 Task: Calculate the volume of a rectangular prism using a Python program given its dimensions.
Action: Mouse moved to (744, 274)
Screenshot: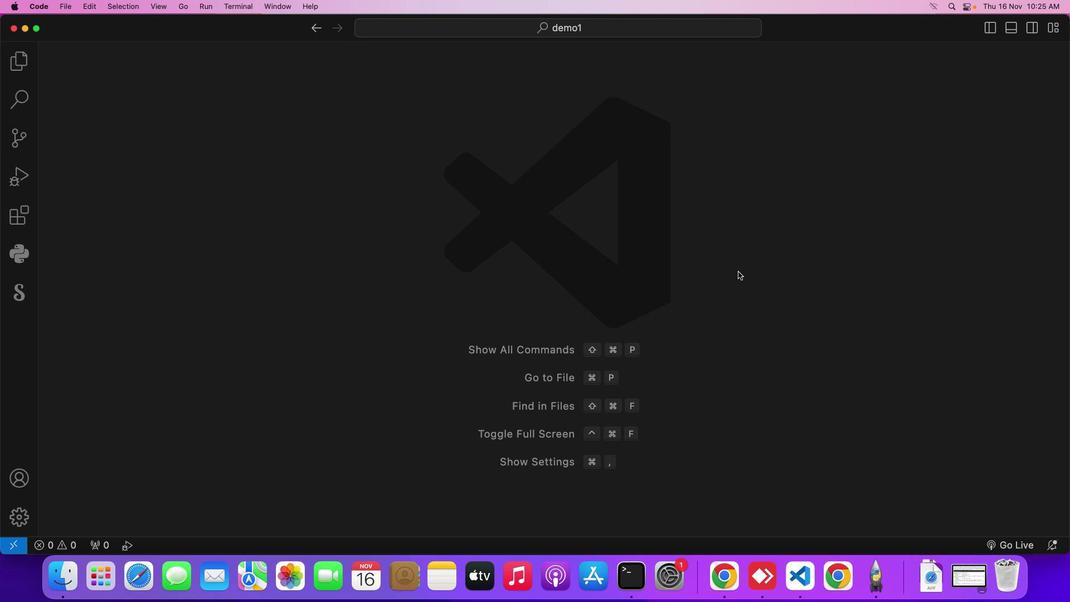 
Action: Mouse pressed left at (744, 274)
Screenshot: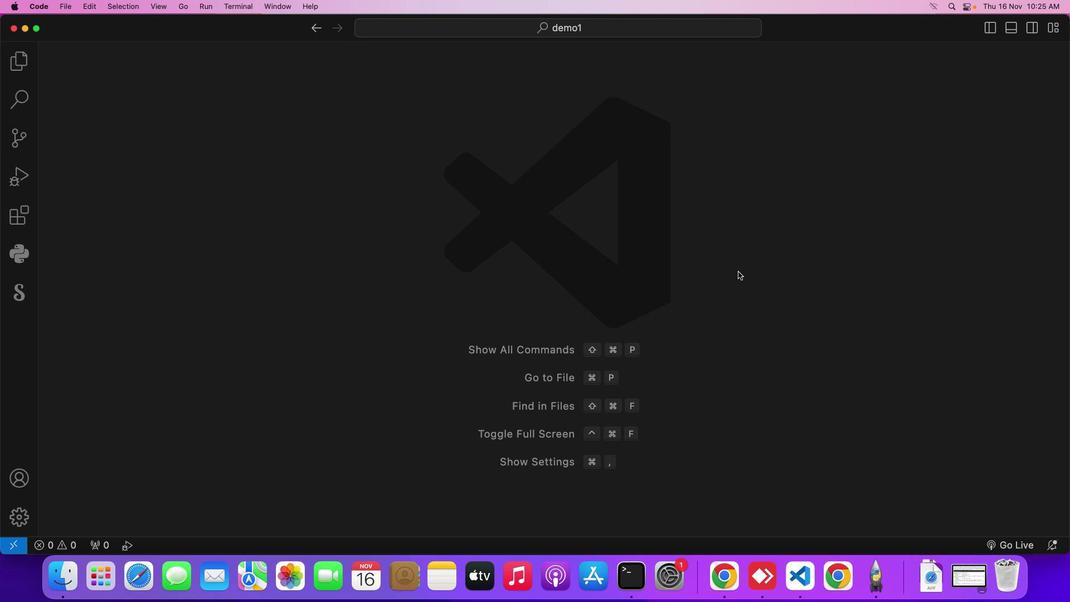 
Action: Mouse moved to (66, 7)
Screenshot: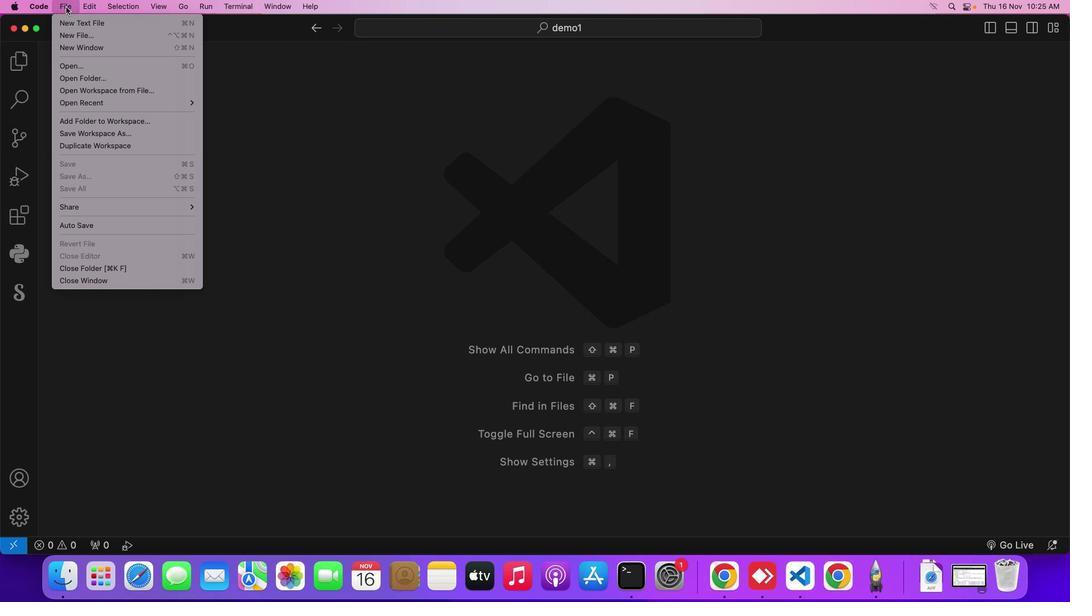 
Action: Mouse pressed left at (66, 7)
Screenshot: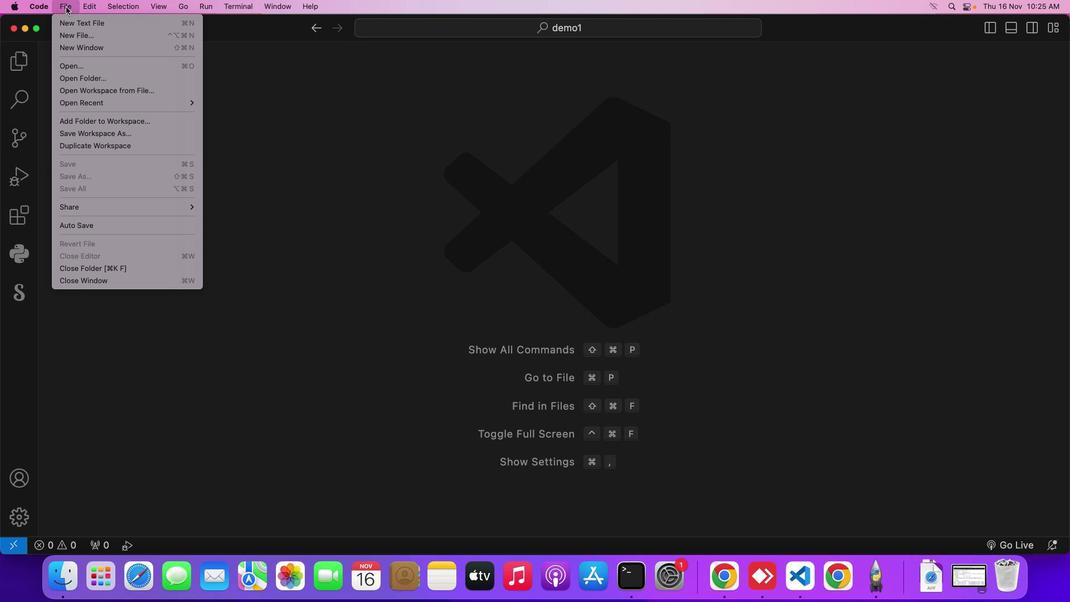 
Action: Mouse moved to (79, 21)
Screenshot: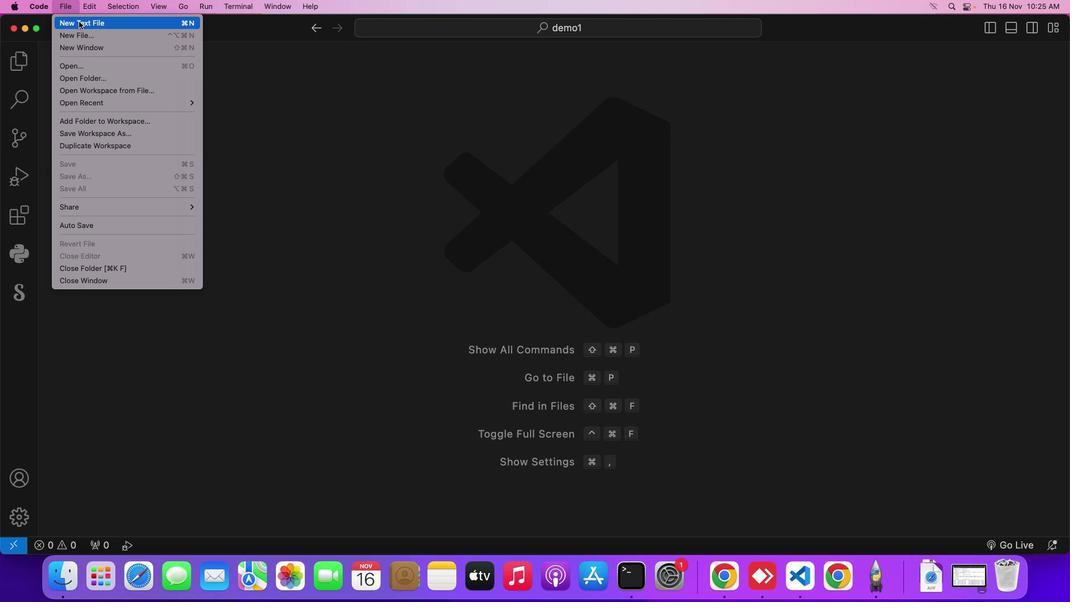 
Action: Mouse pressed left at (79, 21)
Screenshot: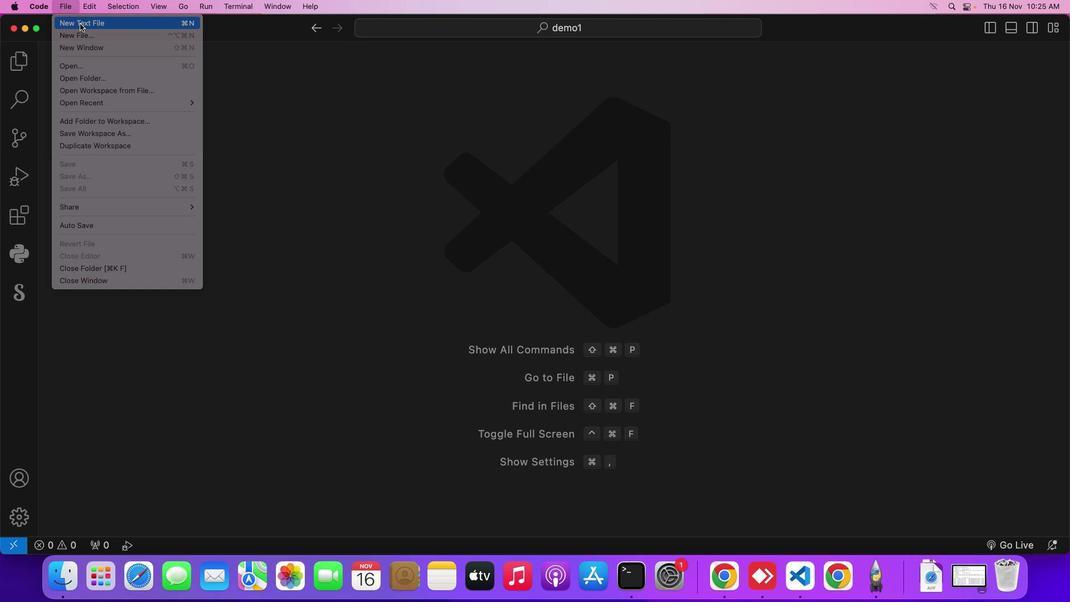 
Action: Mouse moved to (278, 309)
Screenshot: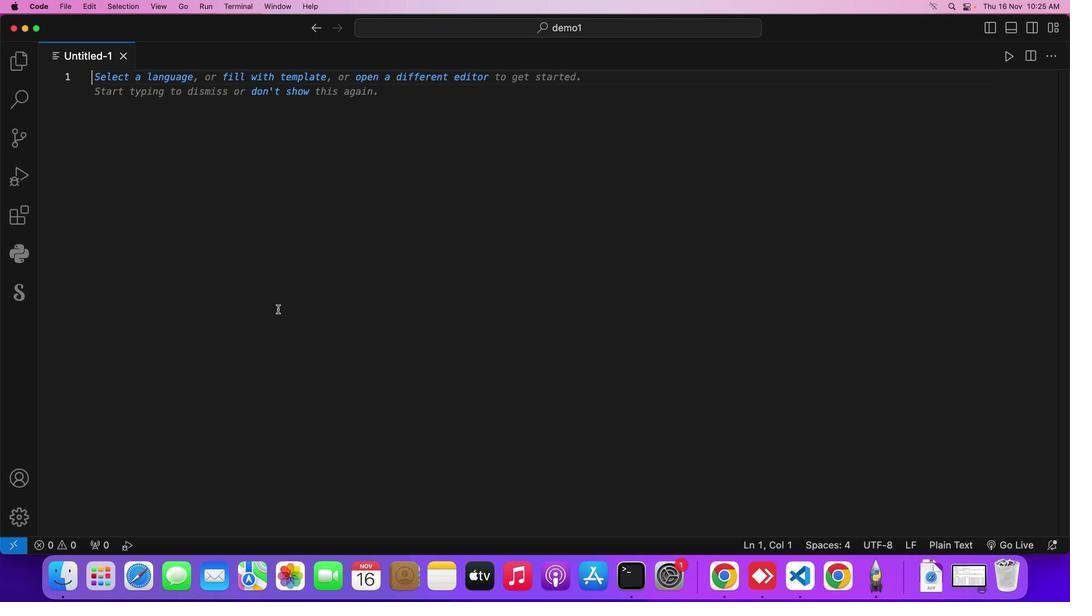
Action: Key pressed Key.cmd's'
Screenshot: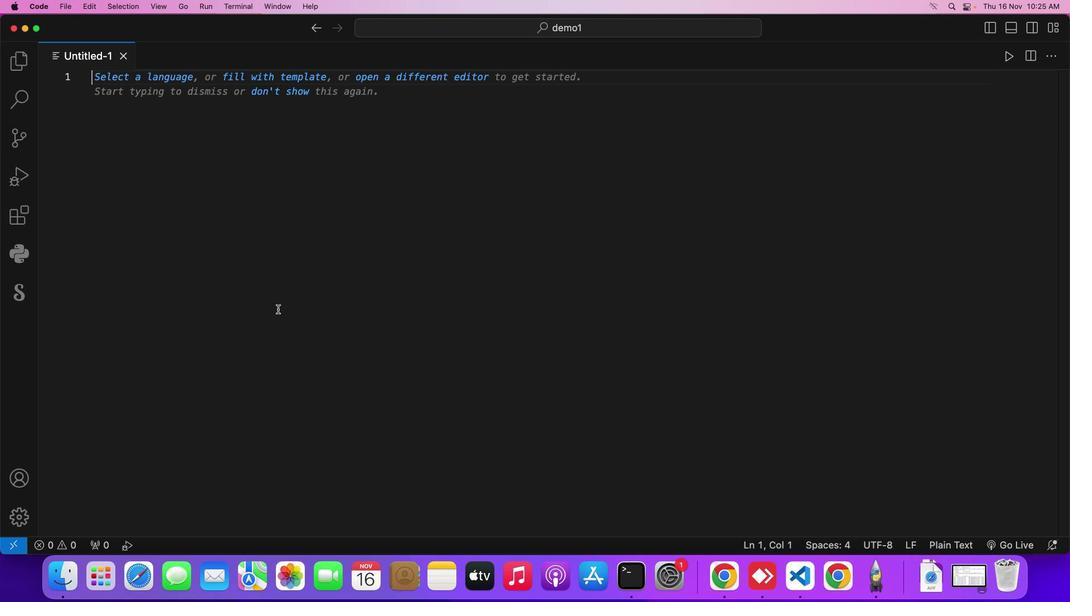 
Action: Mouse moved to (528, 231)
Screenshot: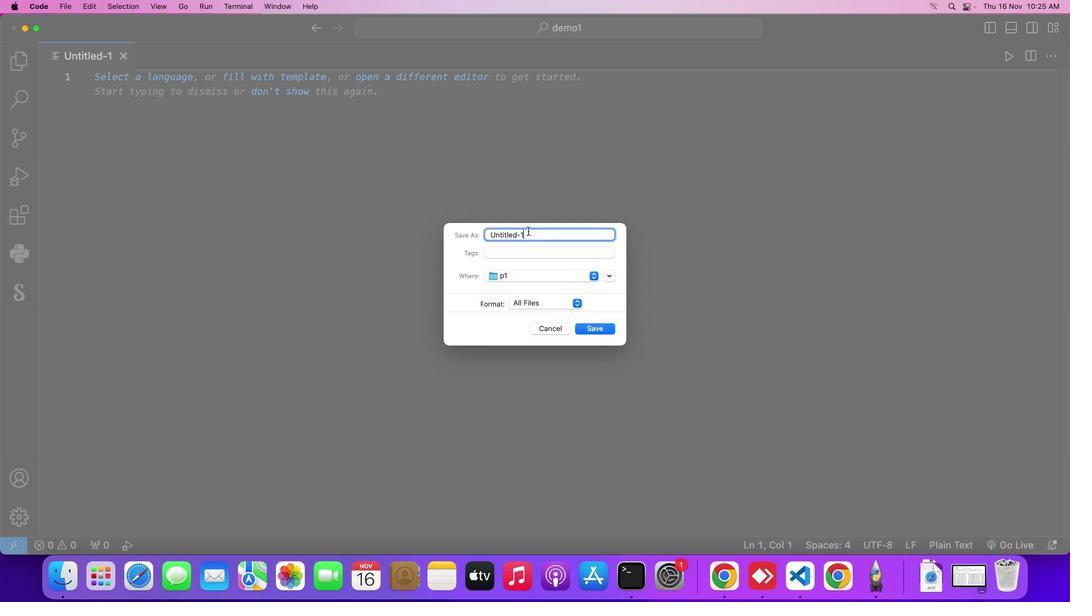 
Action: Mouse pressed left at (528, 231)
Screenshot: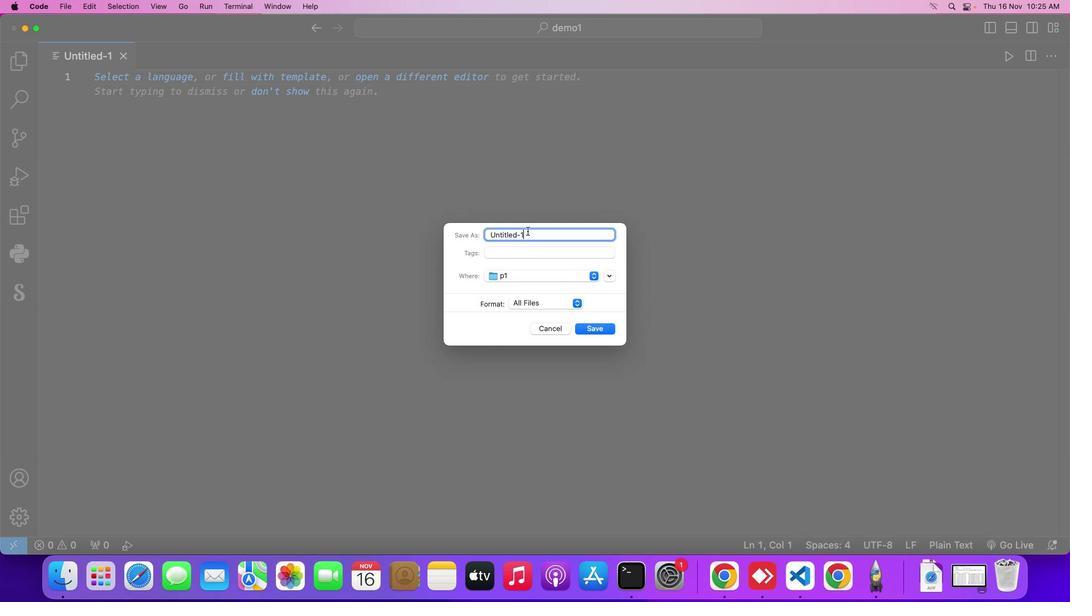 
Action: Mouse moved to (514, 248)
Screenshot: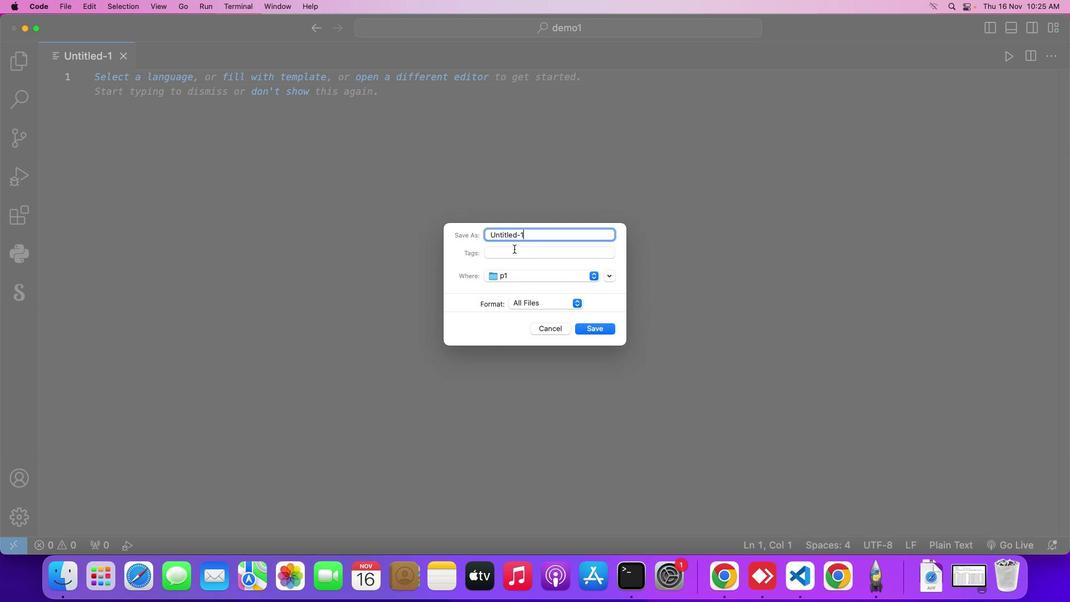 
Action: Key pressed Key.backspaceKey.backspaceKey.backspaceKey.backspaceKey.backspaceKey.backspaceKey.backspaceKey.backspaceKey.backspaceKey.backspaceKey.backspaceKey.shift_r'N''d''e''m''o''.''p''y'Key.enter'f'Key.backspaceKey.shift_r'#'Key.spaceKey.shift_r'D''e''f''i''n''e'Key.space'a'Key.space'f''u''n''c''t''i''o''n'Key.space'a'Key.space'a'Key.backspaceKey.backspaceKey.backspace't''o'Key.space'c''a''l''c''u''l''a''t''e'Key.space't''h''e'Key.space'v''a'Key.backspace'o''l''u''m''e'Key.space'o''f'Key.space'a'Key.space'r''a''c''t''a''n''g''l''e'Key.spaceKey.backspaceKey.backspace'u''l''a'Key.backspaceKey.backspaceKey.backspaceKey.backspace'u''l''a''r'Key.space'p''r''i''s''m'Key.enter'd''e''f'Key.space'c''a''l''c''u''l''a''t''e'Key.shift_r'_''v''o''l''u''m''e'Key.shift_r'(''l''e''n''g''t''h'Key.spaceKey.backspace','Key.space'l'Key.backspace'w''i''d''t''h'','Key.space'h''e''i''g''h''t'Key.rightKey.shift_r':'Key.enterKey.shift_r'#'Key.spaceKey.shift_r'V''o''l''u''m''e'Key.space'f''o''r''m''u''l''a'Key.spaceKey.backspaceKey.shift_r':'Key.spaceKey.shift_r'V'Key.space'='Key.spaceKey.shift_r'L'Key.shift_r'*'Key.backspaceKey.backspaceKey.space'l'Key.spaceKey.shift_r'*'Key.space'w'Key.spaceKey.shift_r'*'Key.space'w'Key.backspace'h'Key.enter'v''o''l''u''m''e'Key.space'='Key.space'l''e''n''g''t''h'Key.spaceKey.shift_r'*'Key.space'l'Key.backspace'w''i''d''t''h'Key.spaceKey.shift_r'*'Key.space'h''e''o'Key.backspace'i''g''h''t'Key.enterKey.enter'r''e''t''u''r''n'Key.space'v''o''l''u''m''e'Key.enterKey.enterKey.enterKey.shift_r'#'Key.spaceKey.shift_r'P''r''o''m''p''t'Key.space't''h''e'Key.space'u''s''e''r'Key.space't''o'Key.space'e''n''t''e''r'Key.space'd''i''m''e''n''s''i''o''n''s'Key.space'f''o''r'Key.space't''h''e'Key.space'r''e''a'Key.backspace'c''t''a''n''g''l''e'Key.backspaceKey.backspace'u''l''a''r'Key.space'p''r''i''s''m'Key.enter'l''e''n''g''t''h'Key.space'='Key.space'f''l''o''a''t'Key.shift_r'(''i''n''p''u''t'Key.shift_r'('Key.shift_r'"'Key.shift_r'E''n''t''e''r'Key.space't''h''e'Key.space'l''e''n''f'Key.backspace'g''t''h'Key.space'o''f'Key.space't''h''e'Key.space'r''e''a'Key.backspace'c''t''a''n''g''u''l''a''r'Key.space'p''r''i''s''m'Key.shift_r':'Key.spaceKey.rightKey.rightKey.rightKey.enter'l'Key.backspace'w''i''d''t''h'Key.space'='Key.spaceKey.spaceKey.backspace'f''l''o''a''t'Key.shift_r'(''i''n''p''u''t'Key.shift_r'('Key.shift_r'"'Key.shift_r'E''n''t''e''r'Key.space't''h''e'Key.space'w''i''d''t''h'Key.space'o''f'Key.space't''h''e'Key.space'r''e''c''t''a''n''g''u''l''a''r'Key.space'p''r''i''s''m'Key.shift_r':'Key.spaceKey.rightKey.rightKey.rightKey.enter'h''e''i''g''h''t'Key.spaceKey.backspaceKey.space'='Key.space'f''l''o''a''t'Key.shift_r'(''i''n''p''u''t'Key.shift_r'('Key.shift_r'"'Key.shift_r'E''n''t''e''r'Key.space't''h''e'Key.space'h''e''i''g''h''t'Key.space'o''f'Key.space't''h''e'Key.space'r''e''a'Key.backspace'c''t''a''n''g''u''l''a''r'Key.space'p''r''i''s''m'Key.shift_r':'Key.spaceKey.rightKey.rightKey.rightKey.enterKey.enterKey.shift_r'#'Key.spaceKey.shift_r'C''a''l''l'Key.space't''h''e'Key.space'c''a''l''c''u''l''a''t''e'Key.shift_r'_''v''o''l''u''m''e'Key.space'f''u''n''c''t''i''o''n'Key.space'w''i''t''h'Key.space'u''s''e''r''-''p''r''o''v''i''d''e''d'Key.space'd''i''m''e''n''s''i''o''n''s'Key.enter'r''e''s''u''l''t'Key.space'='Key.space'c''a''l''c''u''l''a''t''e'Key.shift_r'_''v''o''l''u''m''e'Key.shift_r'(''l''e''n''g''t''h'','Key.space'w''i''d''h'Key.backspace't''h'','Key.space'h''e''i''g''h''t'Key.rightKey.enterKey.enterKey.shift_r'#'Key.spaceKey.shift_r'D''i''s''p''l''a''y'Key.space't''h''e'Key.space'r''e''s''u''l''t'Key.spaceKey.backspaceKey.shift_r'('Key.spaceKey.backspace'v''o''l''u''m''e'Key.rightKey.space't''o'Key.space't''h''e'Key.space'u''s''e''r'Key.enter'p''r''i''n''t'Key.shift_r'(''f'Key.shift_r'"'Key.shift_r'T''h''e'Key.space'v''o''l''u''m''e'Key.space'o''f'Key.space't''h''e'Key.space'r''e''c''t''a''n''g''u''l''a''r'Key.space'p''r''i''m''s'Key.space'i''s'Key.shift_r':'Key.spaceKey.shift_r'{''r''e''s''u''l''t'Key.spaceKey.backspaceKey.rightKey.rightKey.rightKey.enterKey.enter
Screenshot: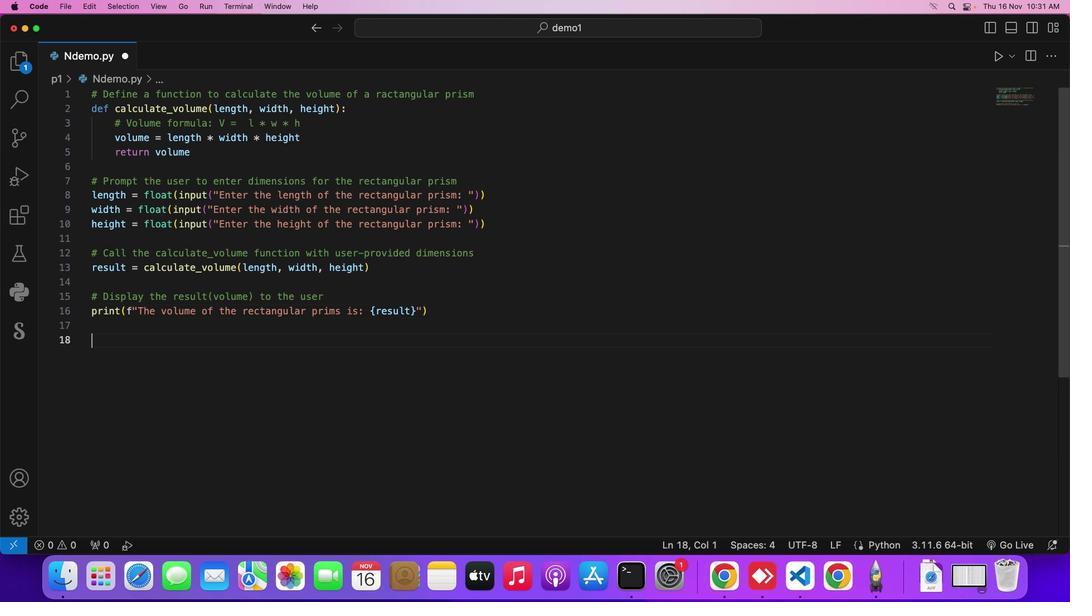 
Action: Mouse moved to (996, 62)
Screenshot: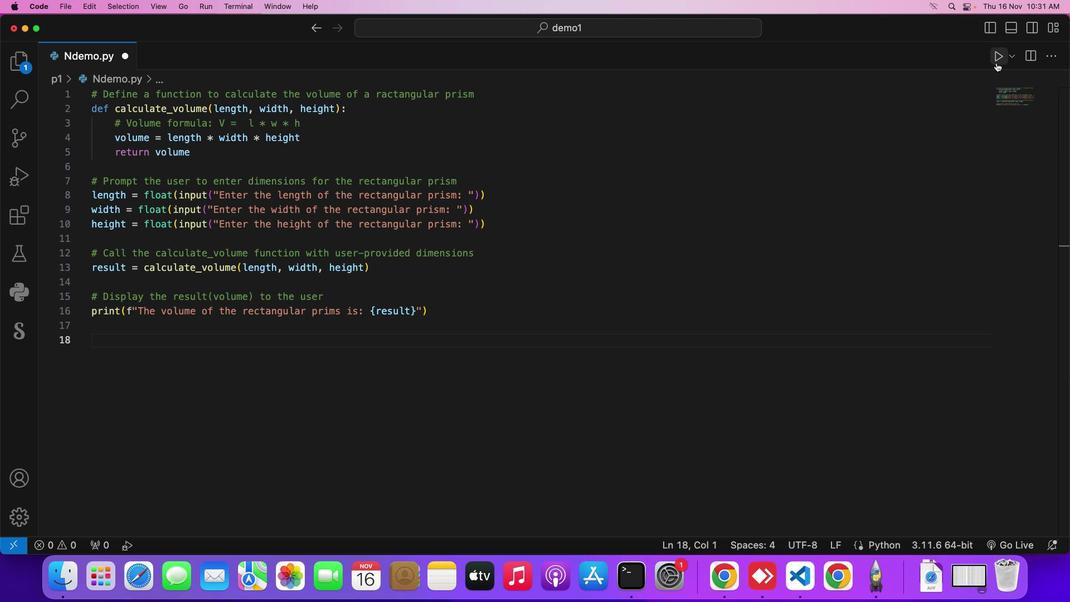 
Action: Key pressed Key.cmd
Screenshot: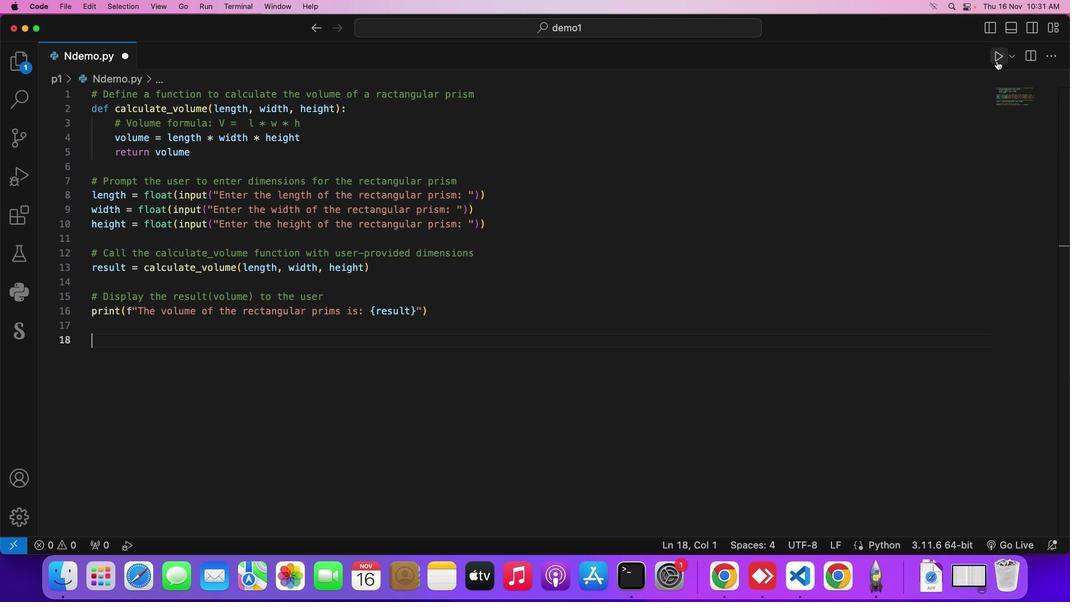 
Action: Mouse moved to (997, 61)
Screenshot: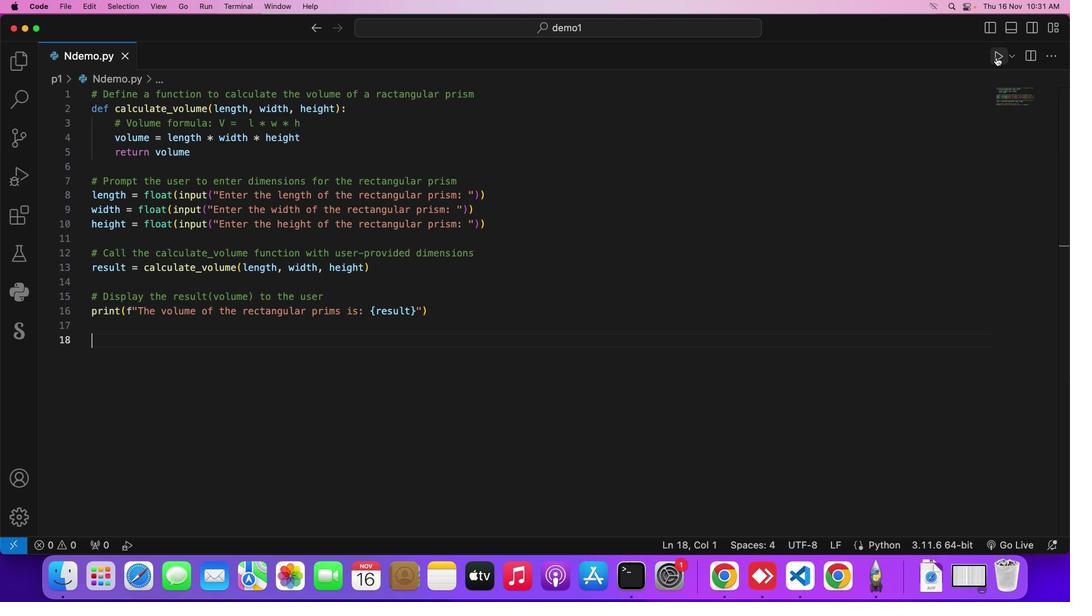 
Action: Key pressed 's'
Screenshot: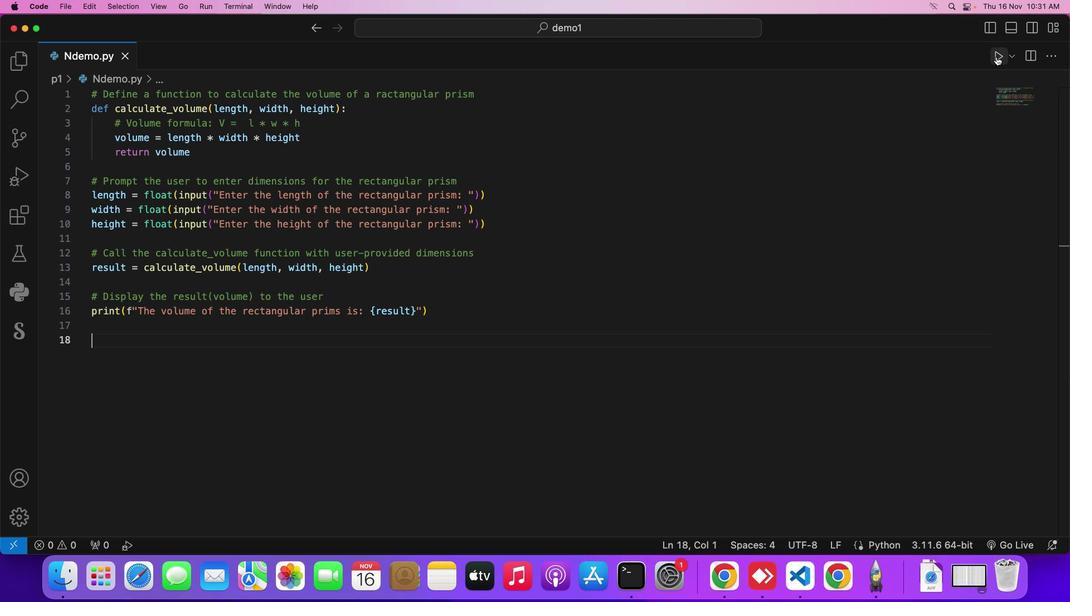 
Action: Mouse moved to (997, 56)
Screenshot: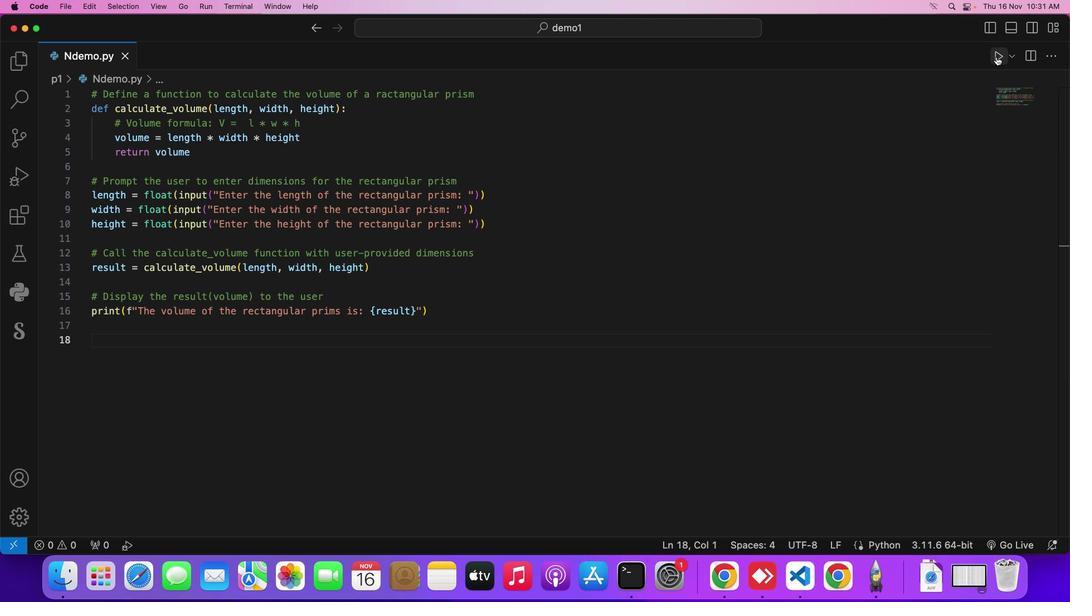 
Action: Key pressed Key.cmd's'
Screenshot: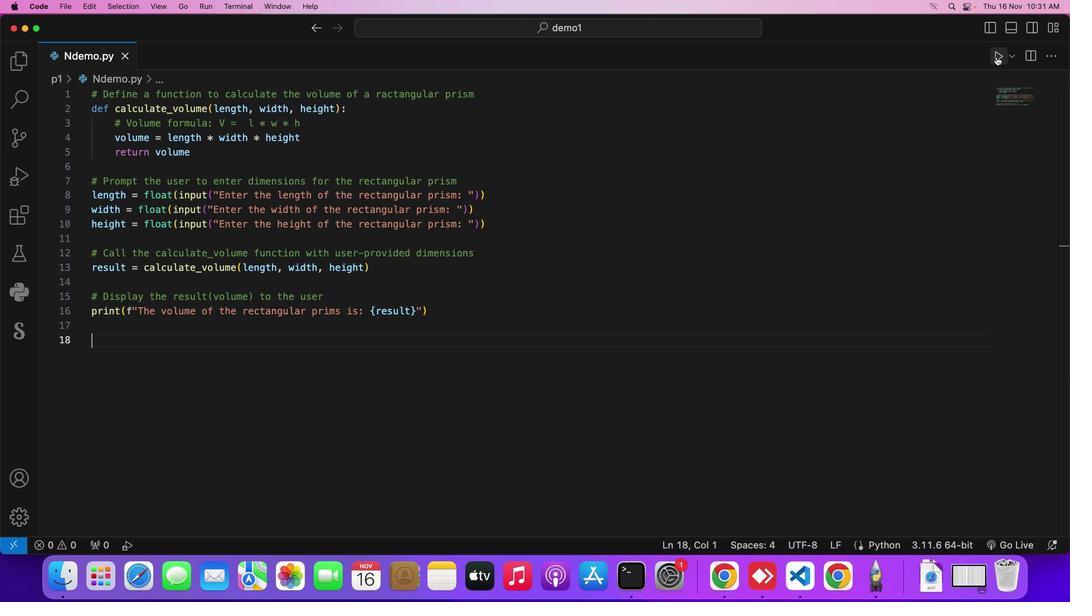 
Action: Mouse pressed left at (997, 56)
Screenshot: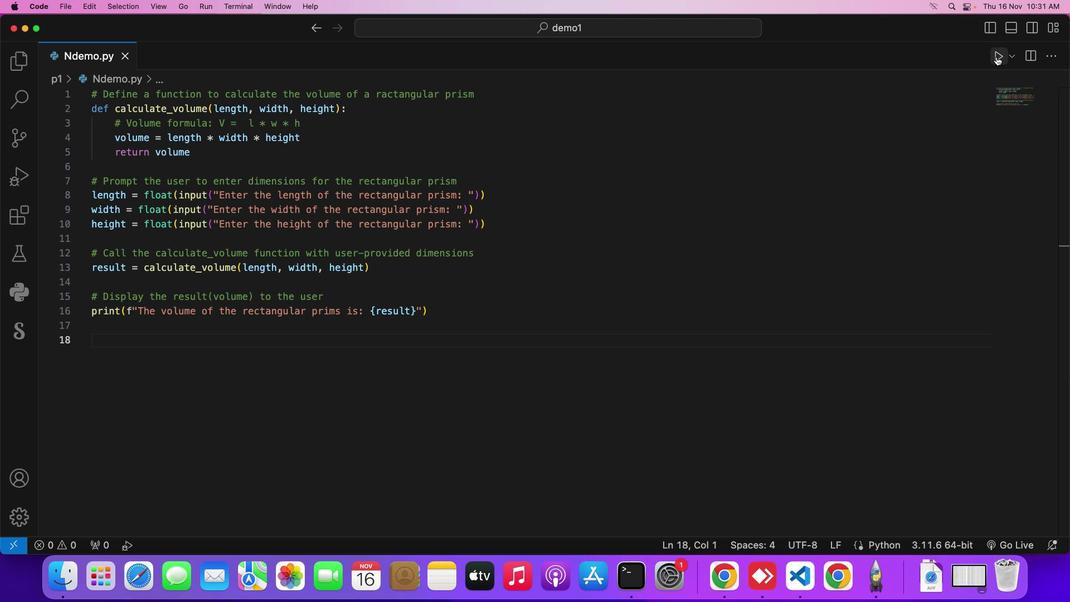 
Action: Mouse moved to (310, 401)
Screenshot: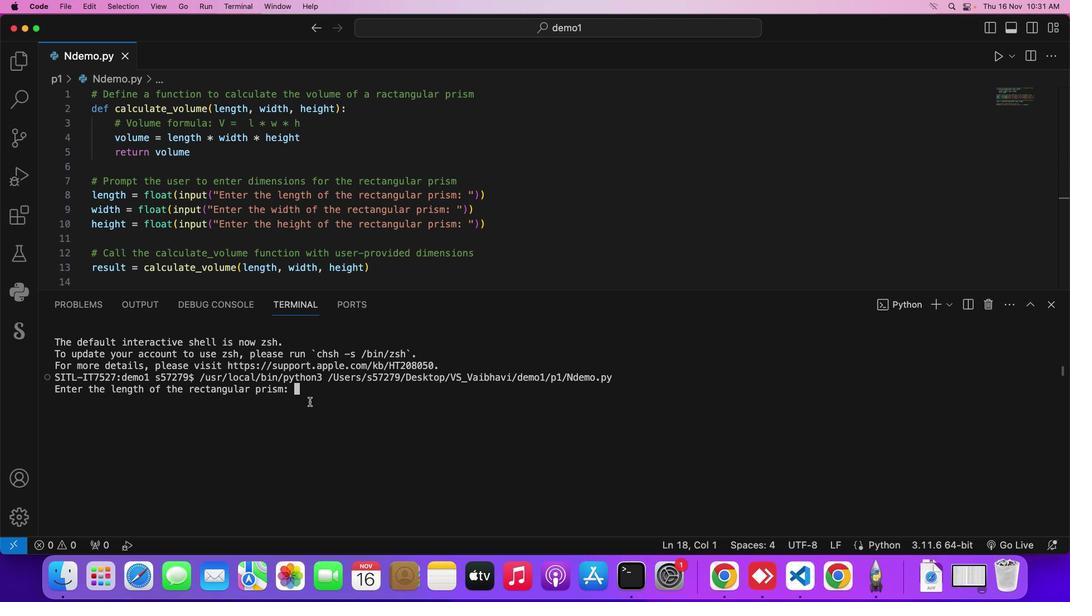 
Action: Mouse pressed left at (310, 401)
Screenshot: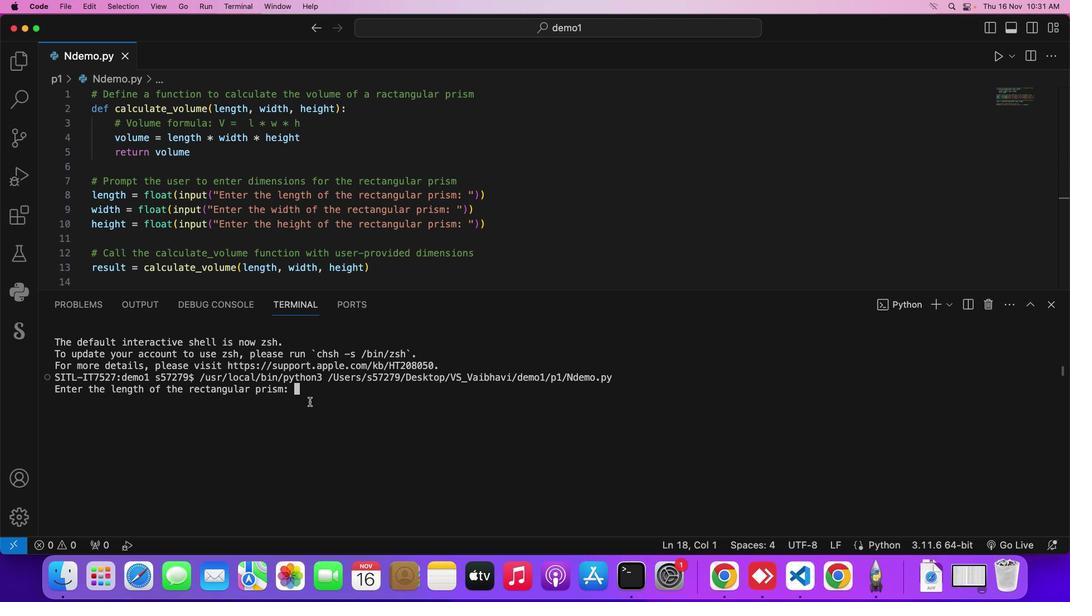 
Action: Mouse moved to (309, 401)
Screenshot: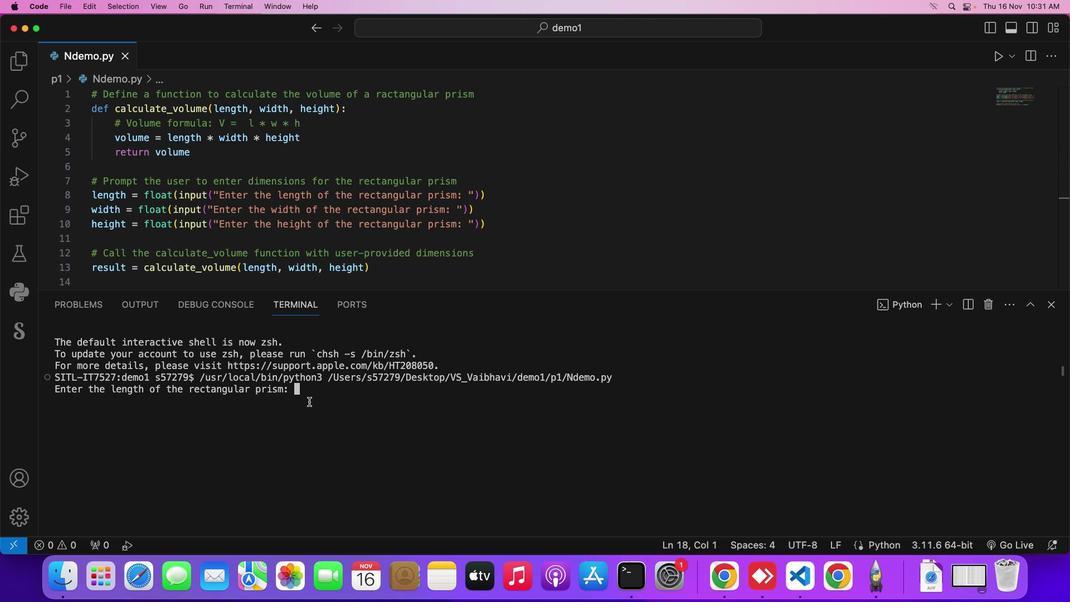 
Action: Key pressed '1''2'
Screenshot: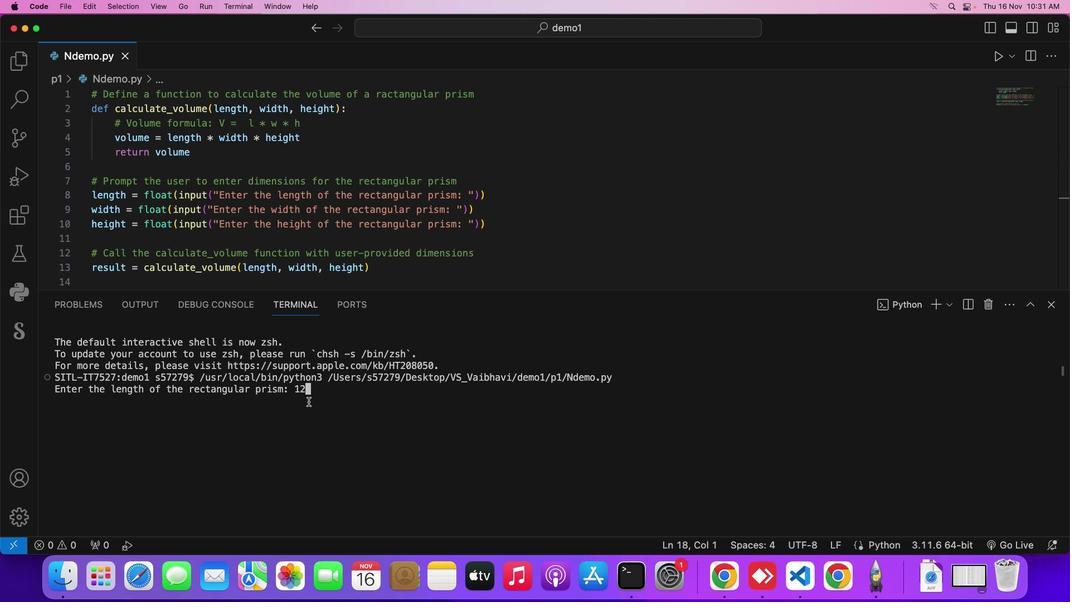 
Action: Mouse moved to (304, 401)
Screenshot: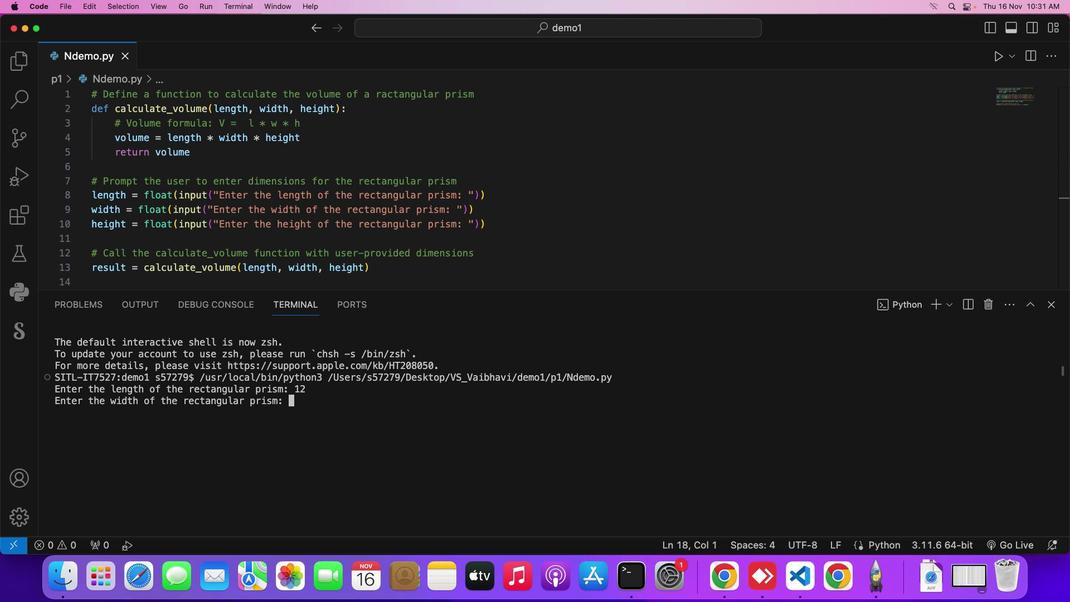 
Action: Key pressed Key.enter
Screenshot: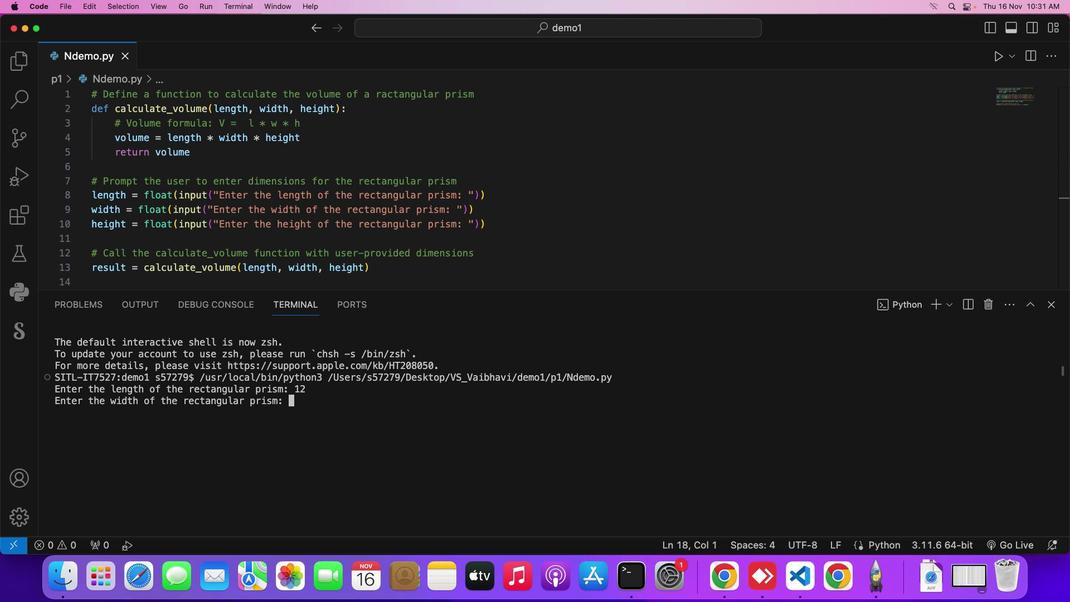 
Action: Mouse moved to (307, 433)
Screenshot: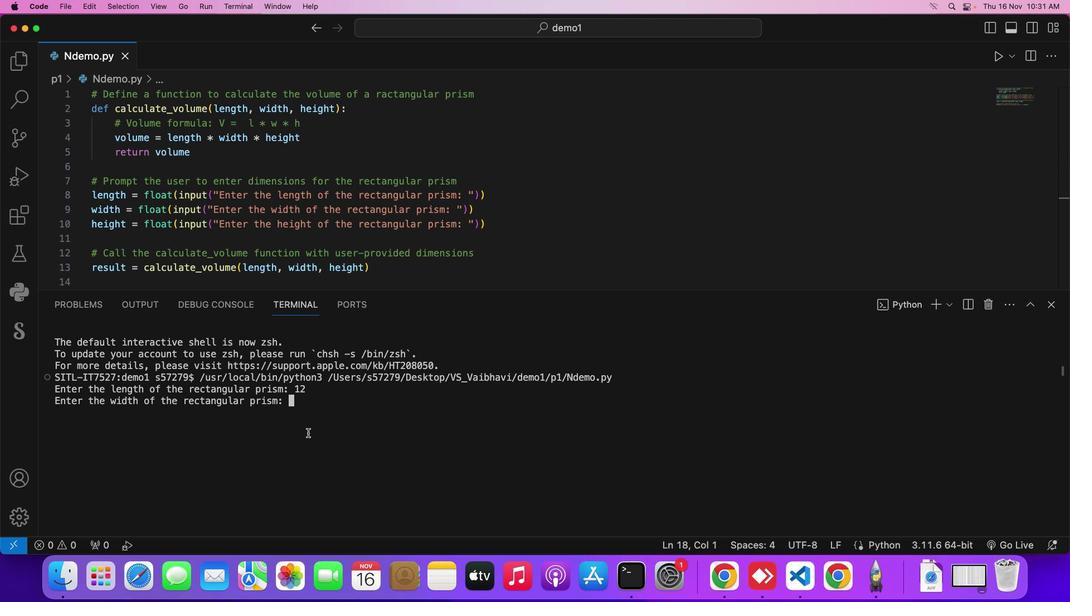 
Action: Key pressed '2''2'
Screenshot: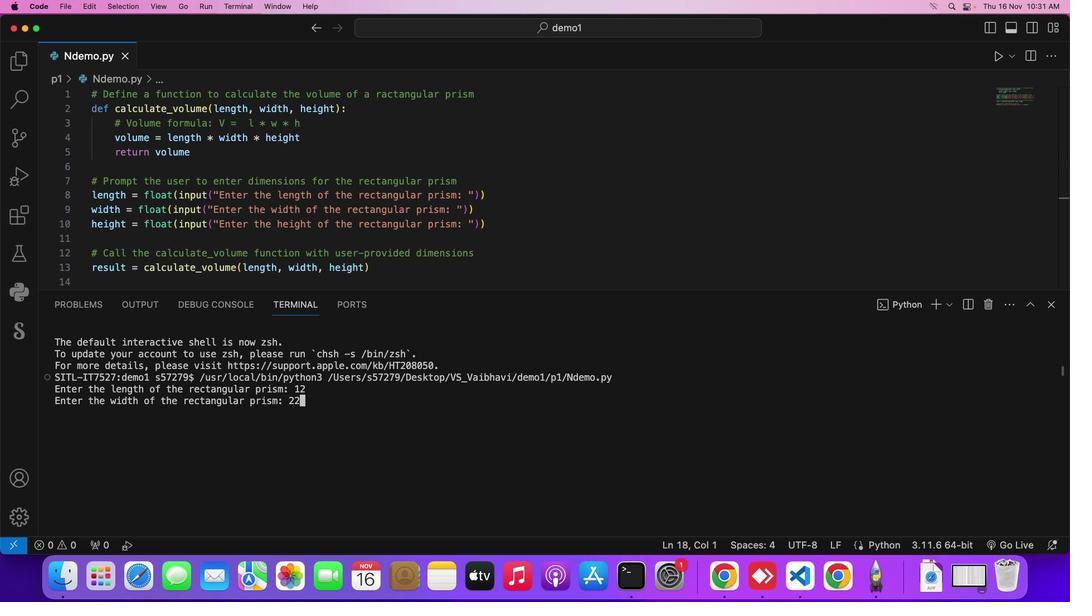 
Action: Mouse moved to (307, 437)
Screenshot: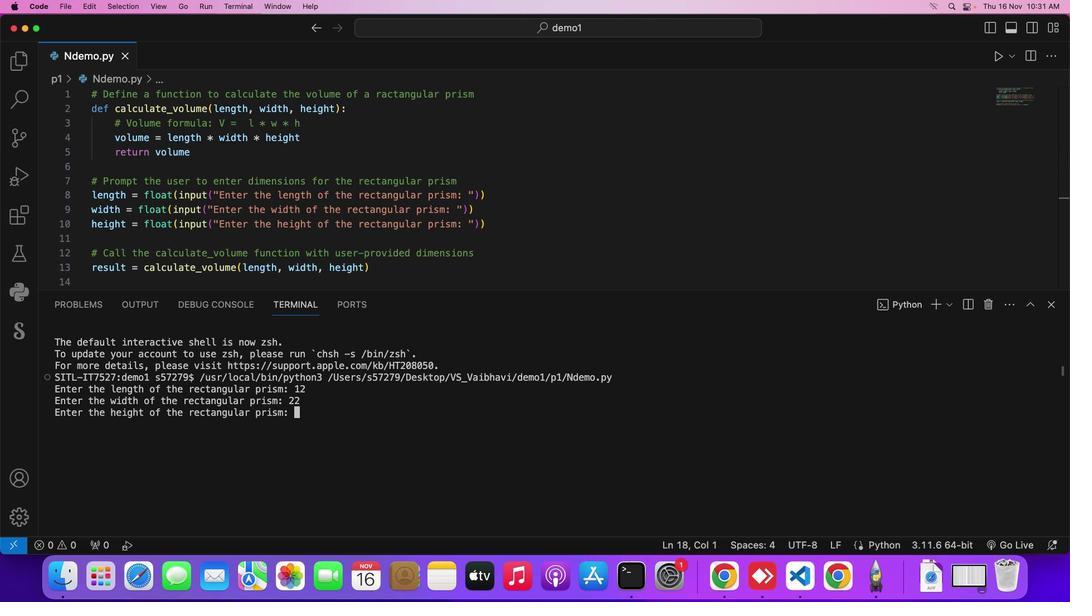 
Action: Key pressed Key.enter
Screenshot: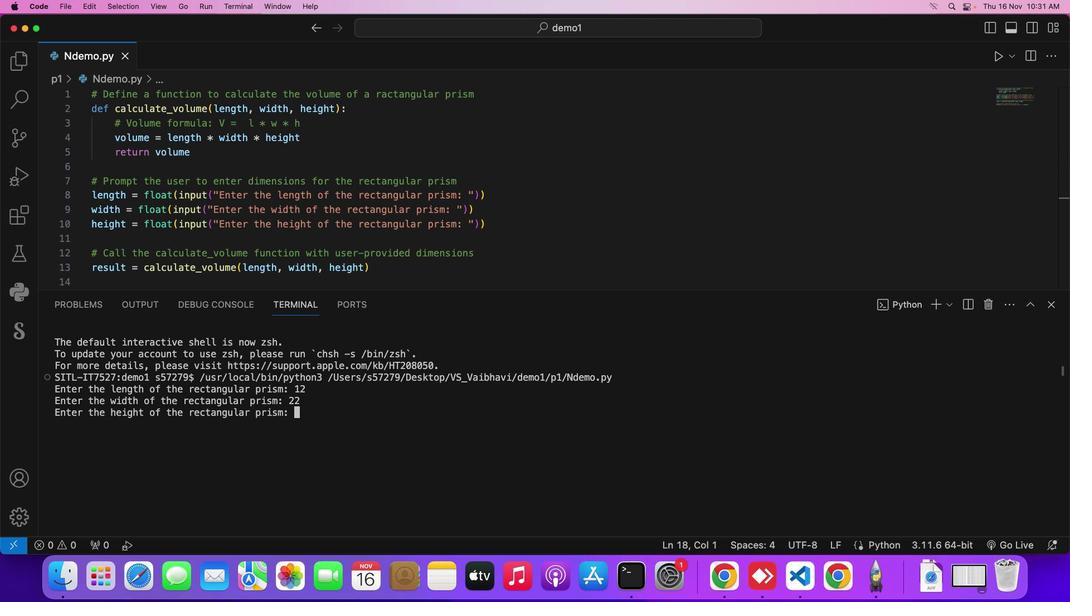 
Action: Mouse moved to (306, 437)
Screenshot: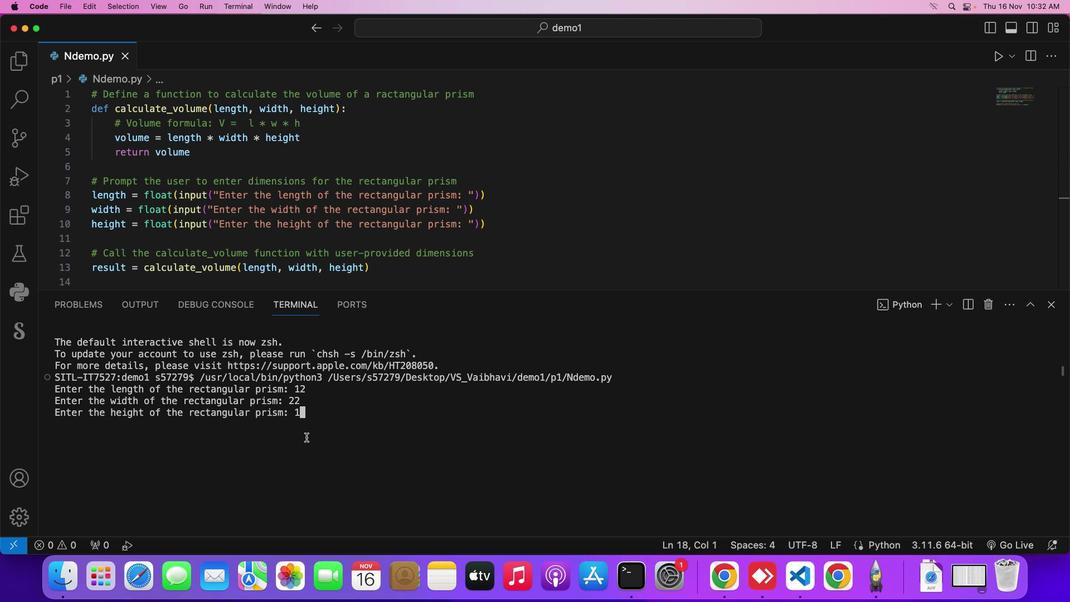 
Action: Key pressed '1'
Screenshot: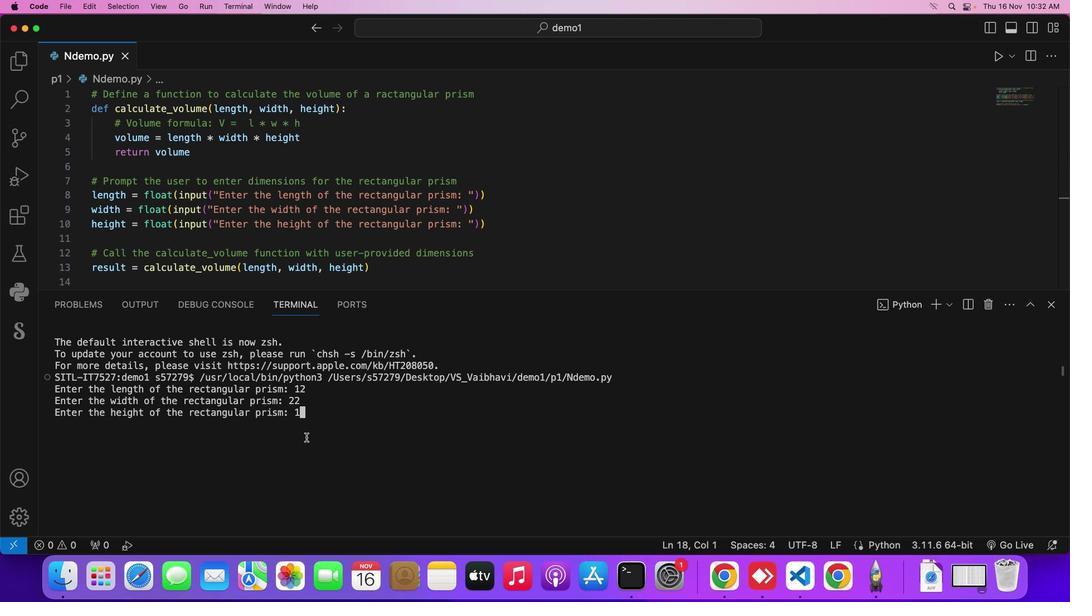 
Action: Mouse moved to (306, 437)
Screenshot: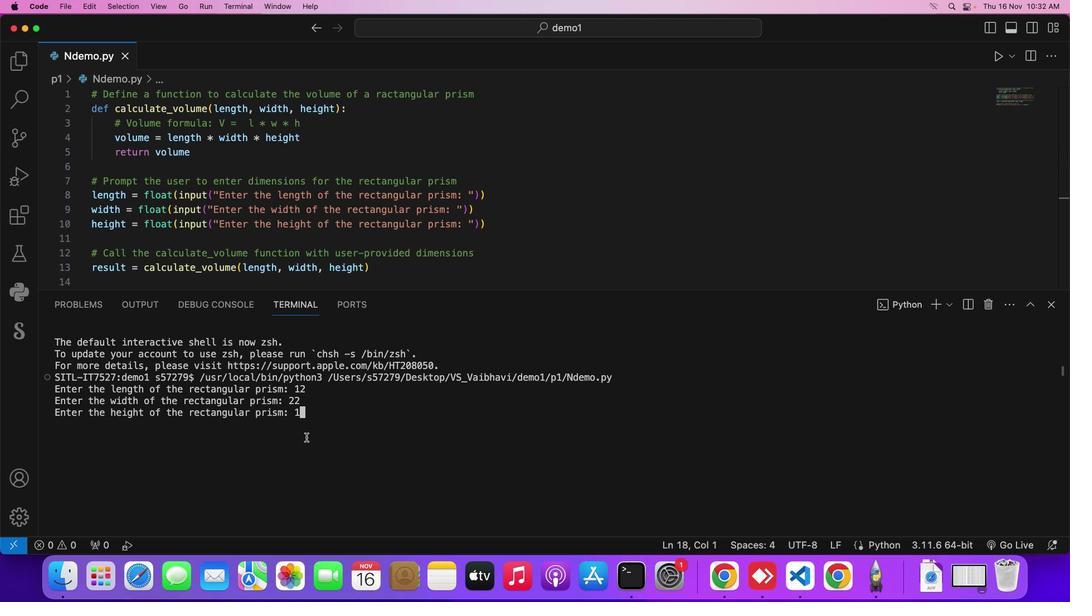 
Action: Key pressed '3'
Screenshot: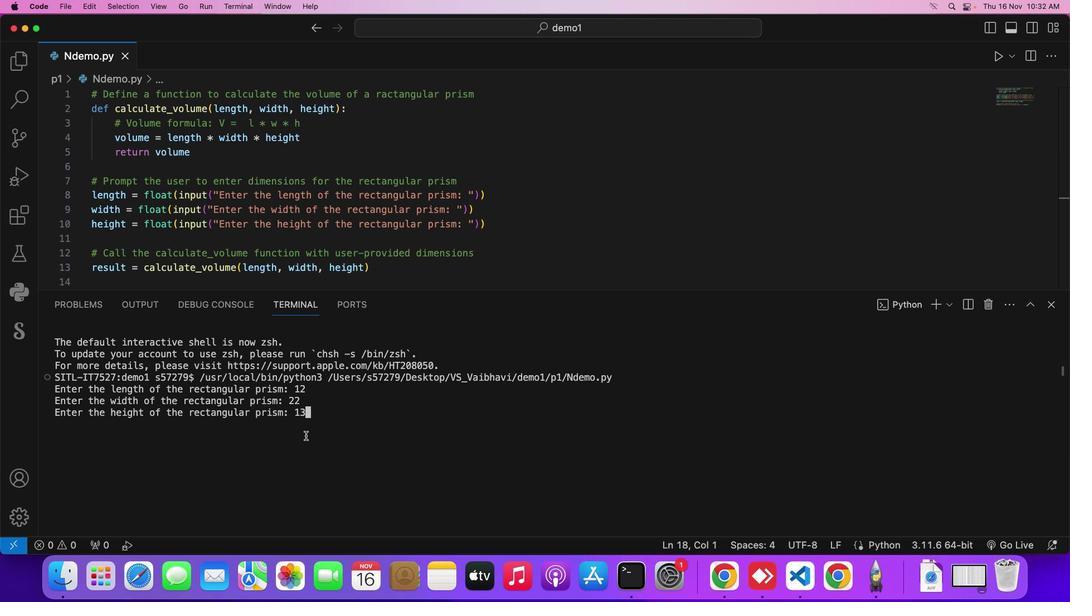
Action: Mouse moved to (306, 436)
Screenshot: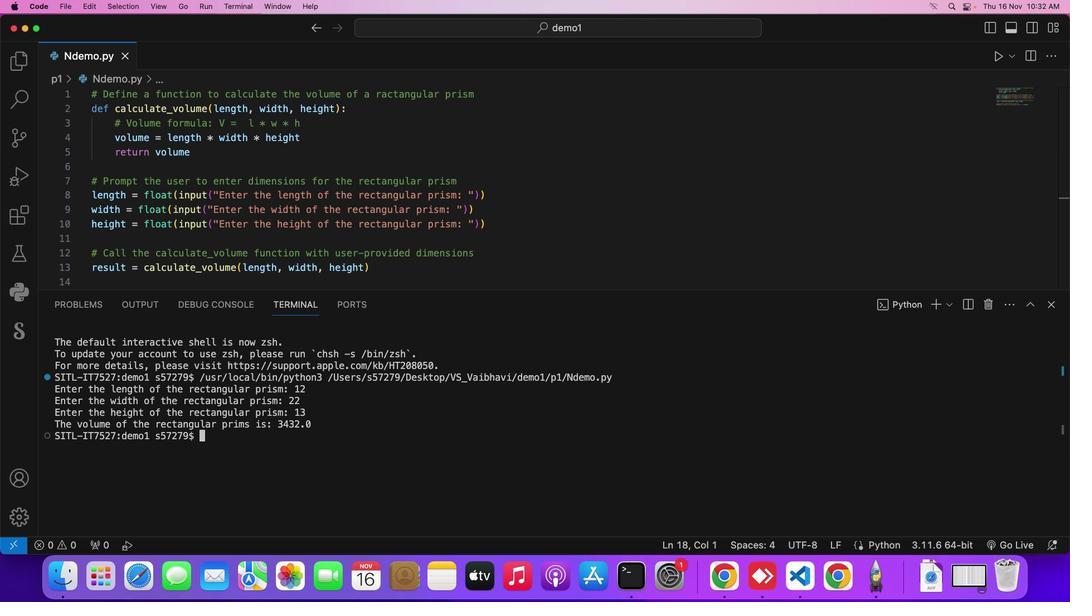 
Action: Key pressed Key.enter
Screenshot: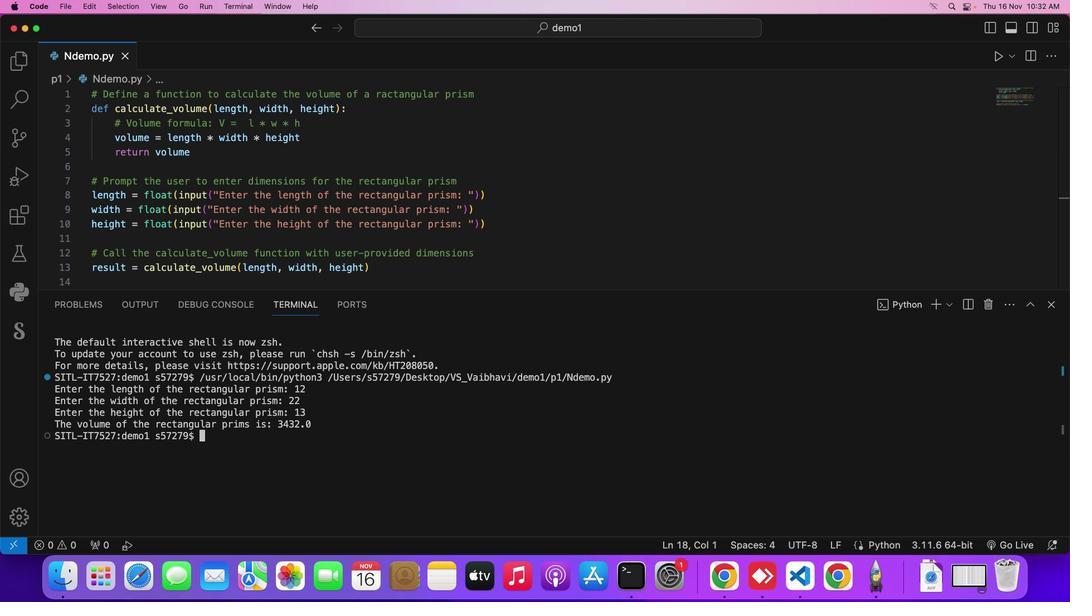 
Action: Mouse moved to (257, 431)
Screenshot: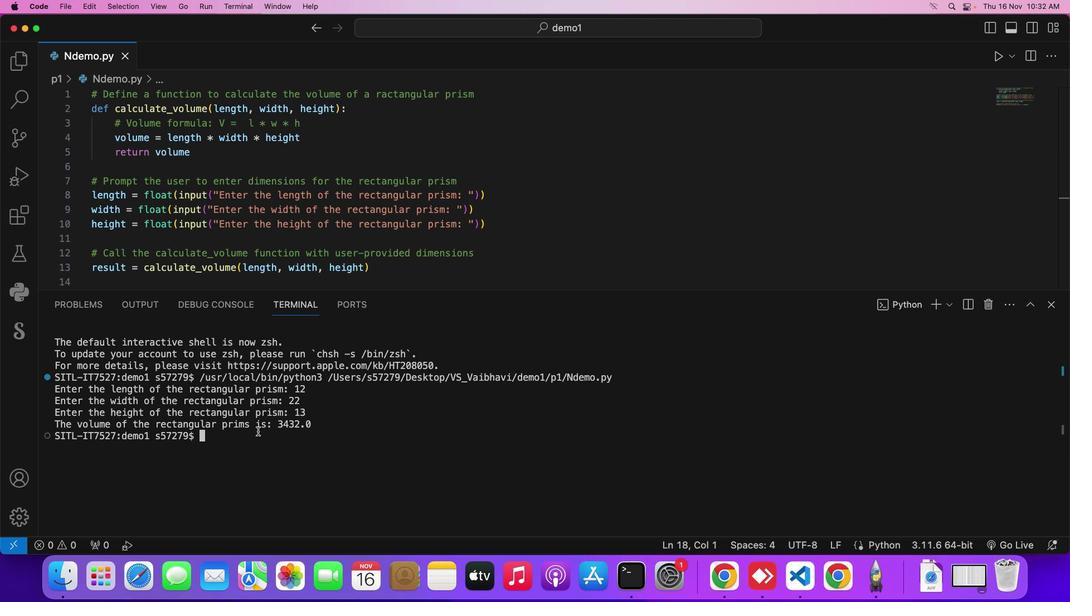 
